 Task: Select the dark(visual studio in the preferred high constrast light color theme.
Action: Mouse moved to (33, 449)
Screenshot: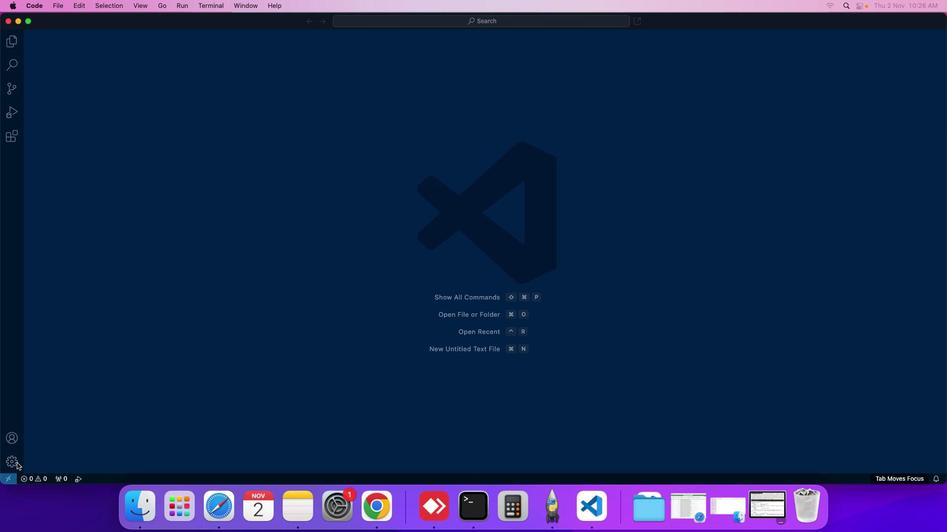 
Action: Mouse pressed left at (33, 449)
Screenshot: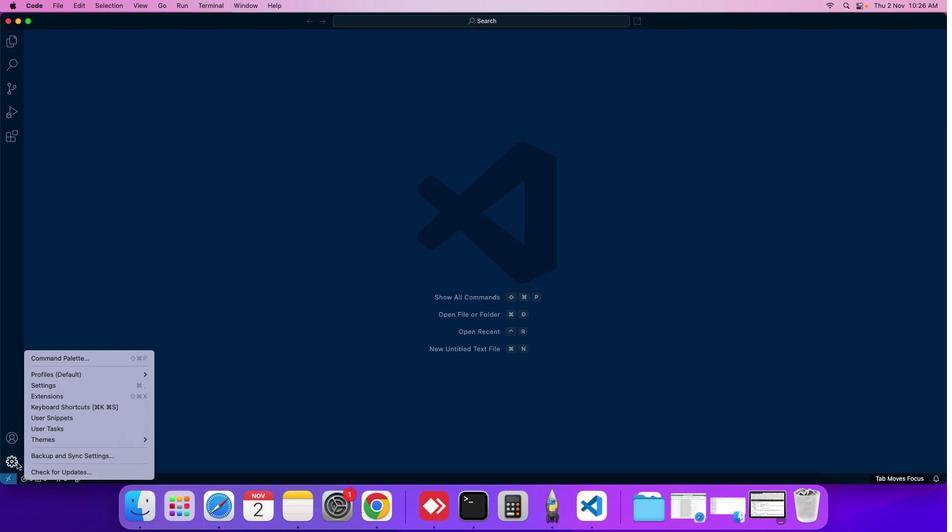 
Action: Mouse moved to (63, 378)
Screenshot: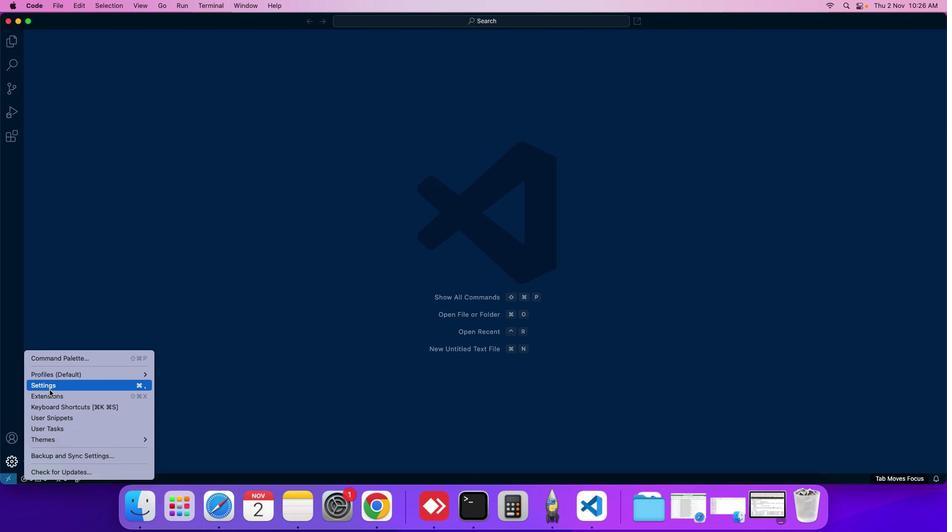 
Action: Mouse pressed left at (63, 378)
Screenshot: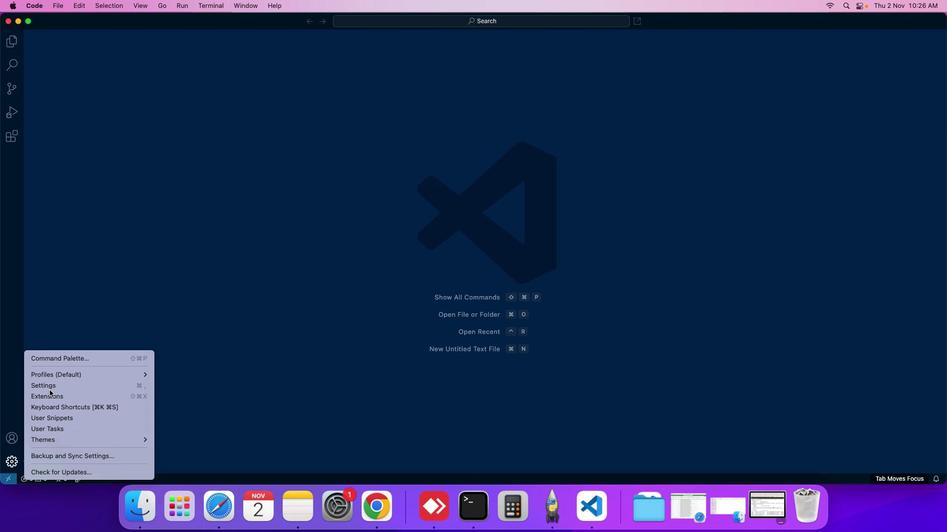 
Action: Mouse moved to (239, 116)
Screenshot: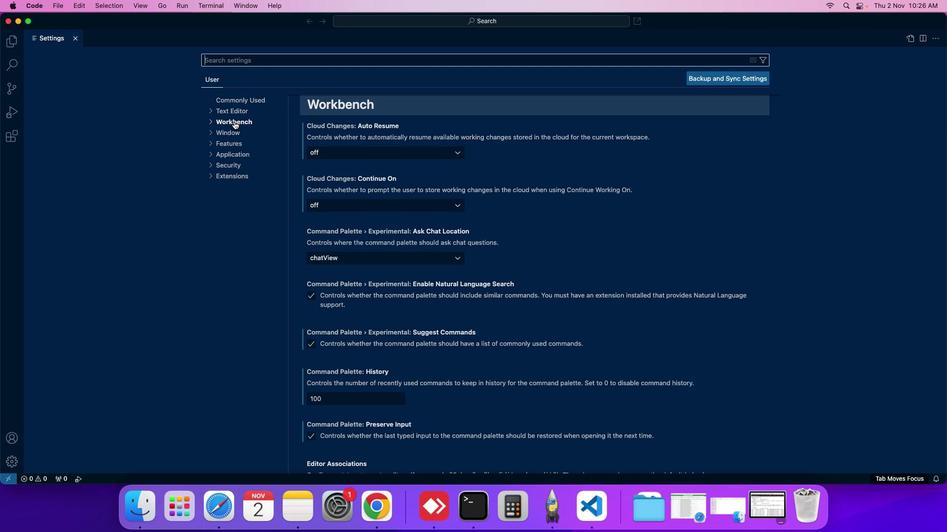 
Action: Mouse pressed left at (239, 116)
Screenshot: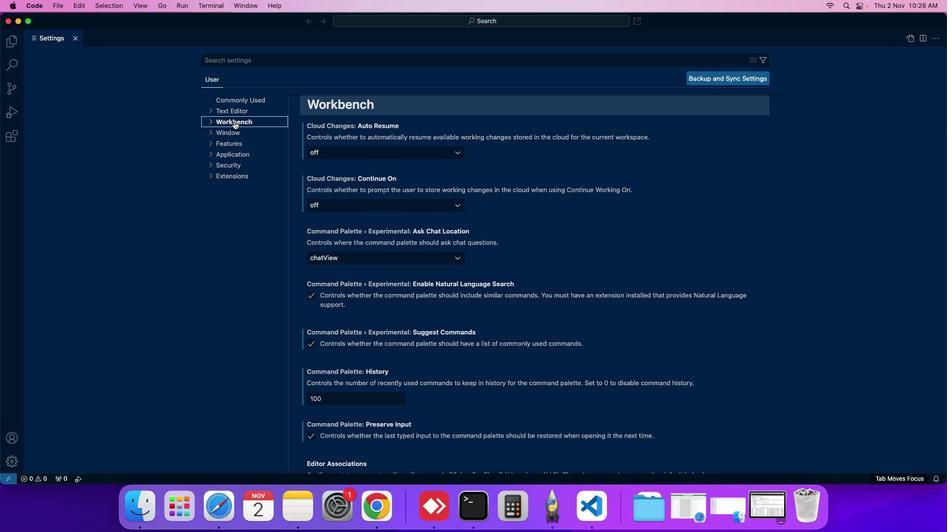 
Action: Mouse moved to (244, 130)
Screenshot: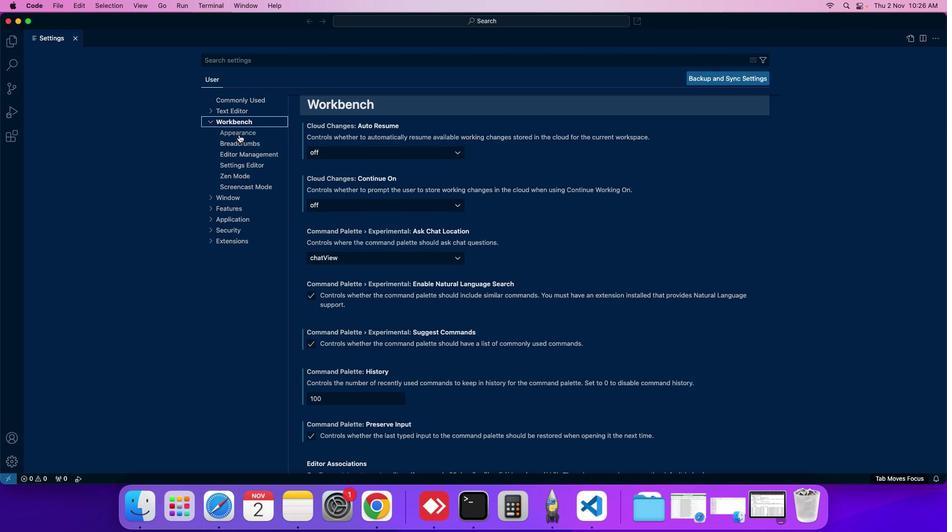 
Action: Mouse pressed left at (244, 130)
Screenshot: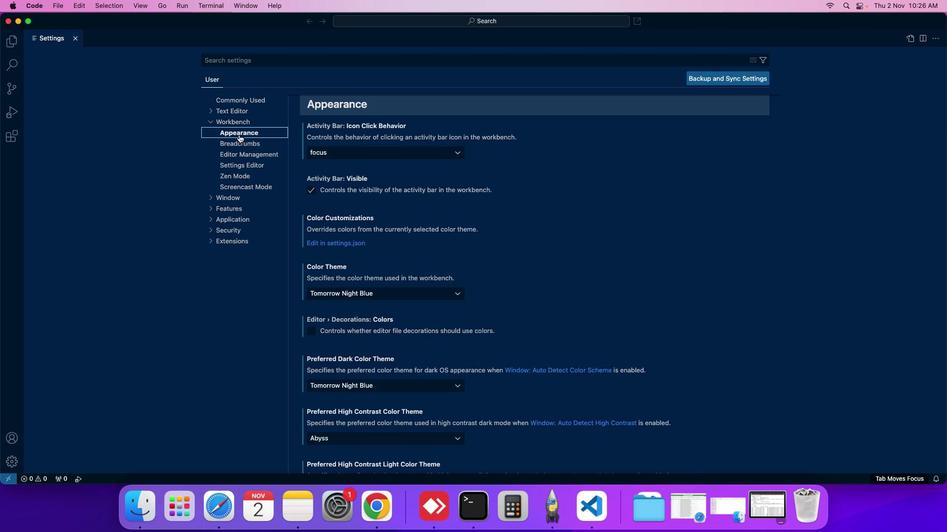 
Action: Mouse moved to (393, 327)
Screenshot: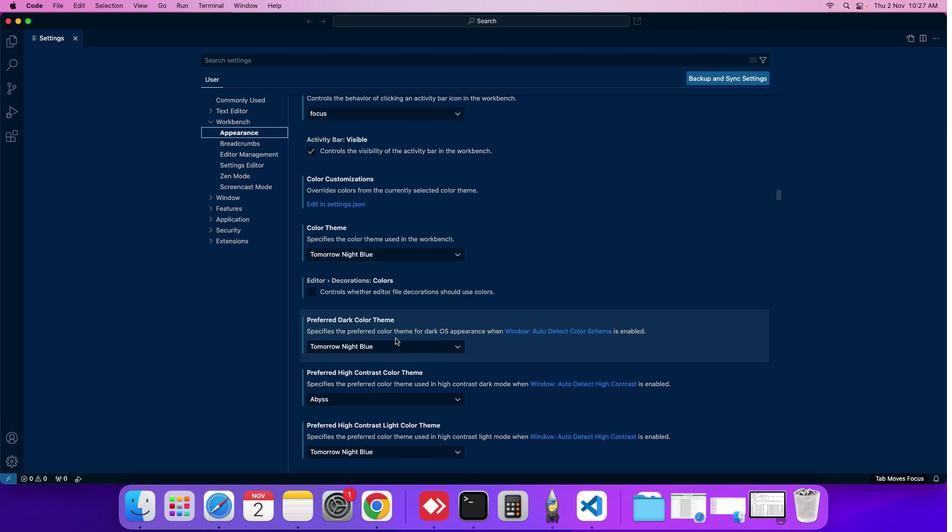 
Action: Mouse scrolled (393, 327) with delta (16, 0)
Screenshot: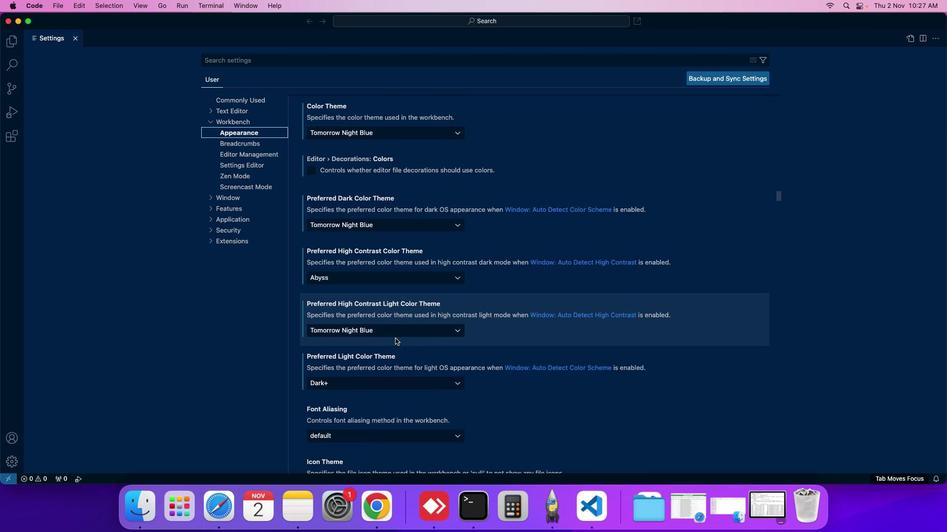 
Action: Mouse moved to (380, 266)
Screenshot: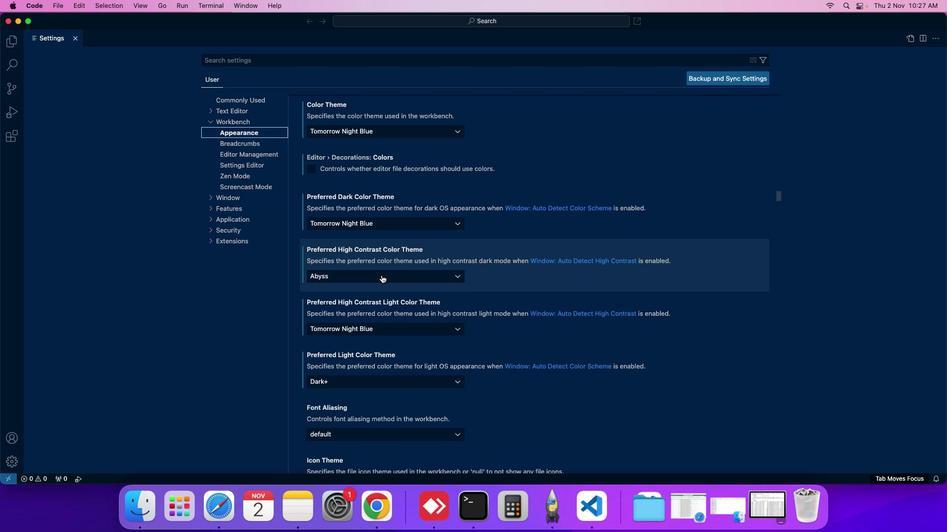 
Action: Mouse pressed left at (380, 266)
Screenshot: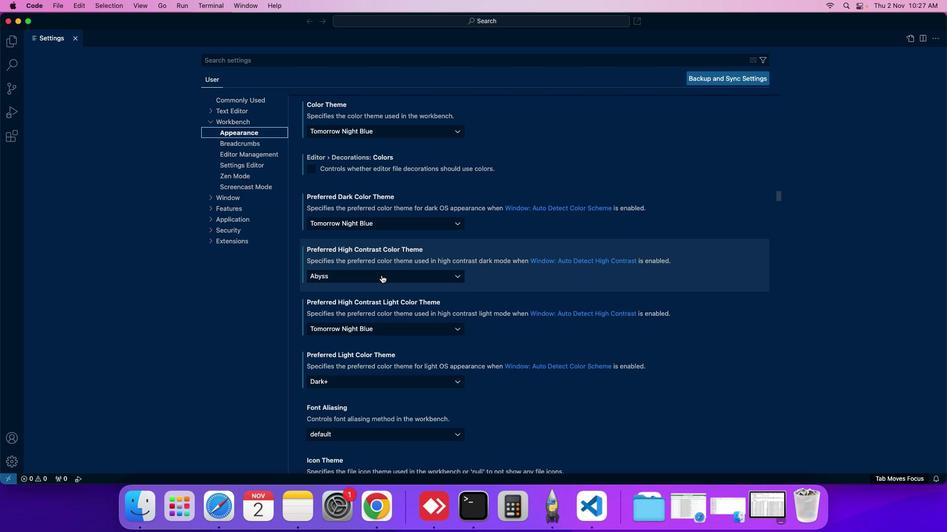 
Action: Mouse moved to (379, 290)
Screenshot: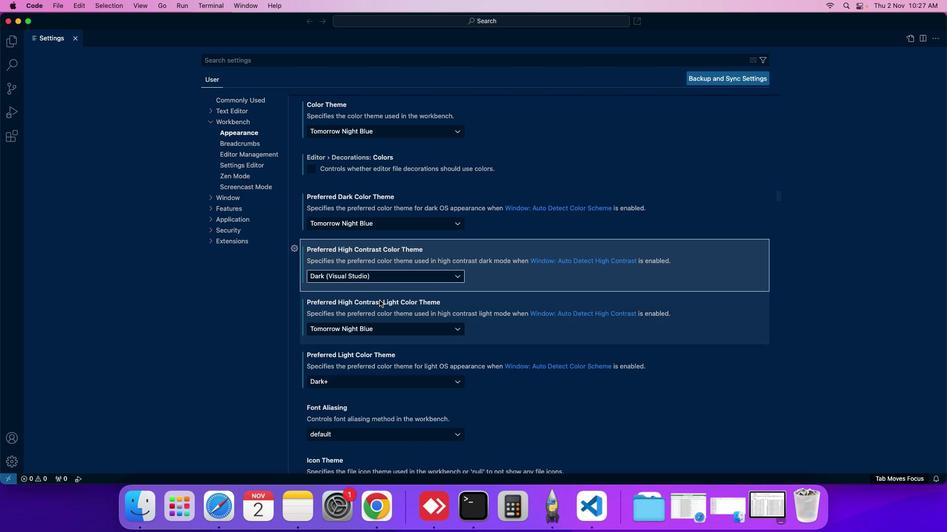 
Action: Mouse pressed left at (379, 290)
Screenshot: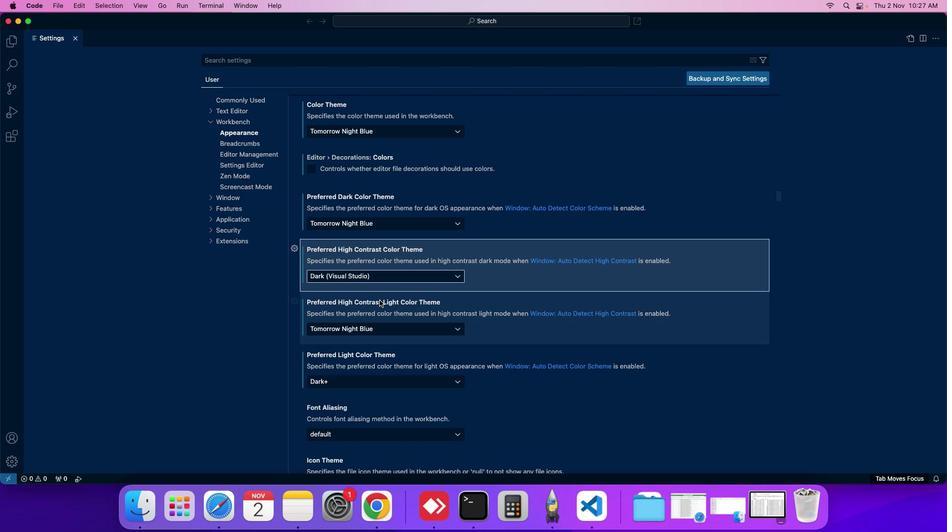 
Action: Mouse moved to (378, 288)
Screenshot: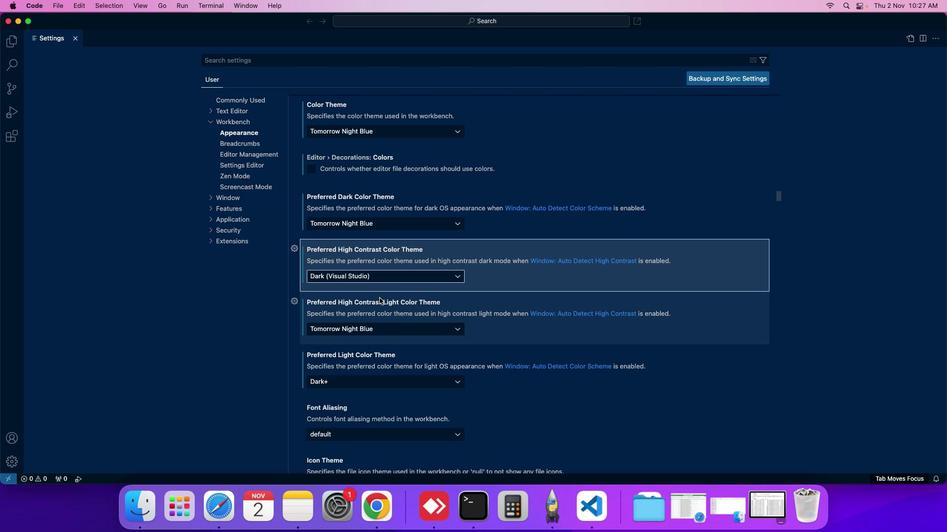 
